Task: Create Card Customer Retention Review in Board Sales Pipeline Management Tools to Workspace Inventory Management Software. Create Card Powerlifting Review in Board Sales Funnel Optimization to Workspace Inventory Management Software. Create Card Customer Retention Review in Board Business Model Business Process Mapping and Optimization to Workspace Inventory Management Software
Action: Mouse moved to (541, 397)
Screenshot: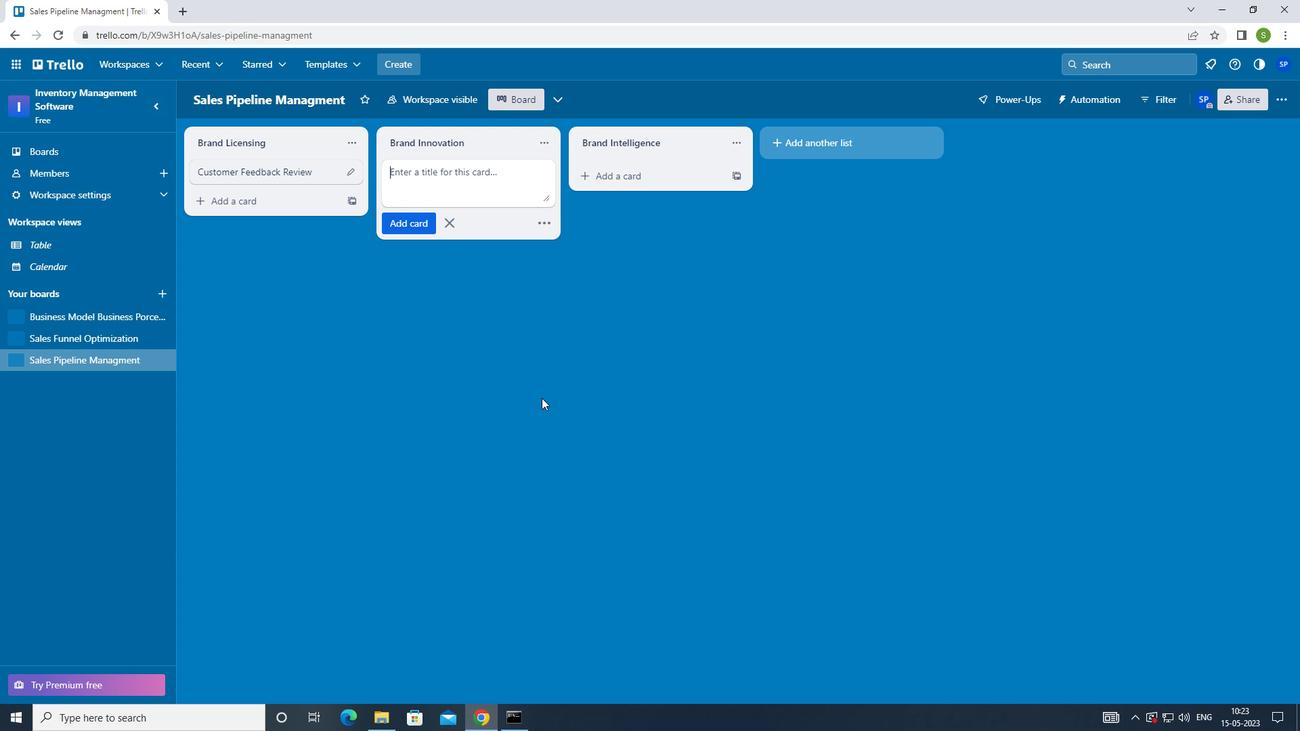 
Action: Key pressed <Key.shift>CUSTO<Key.backspace>OMER<Key.space><Key.shift>RETENTION<Key.space><Key.shift>REVIEW<Key.enter>
Screenshot: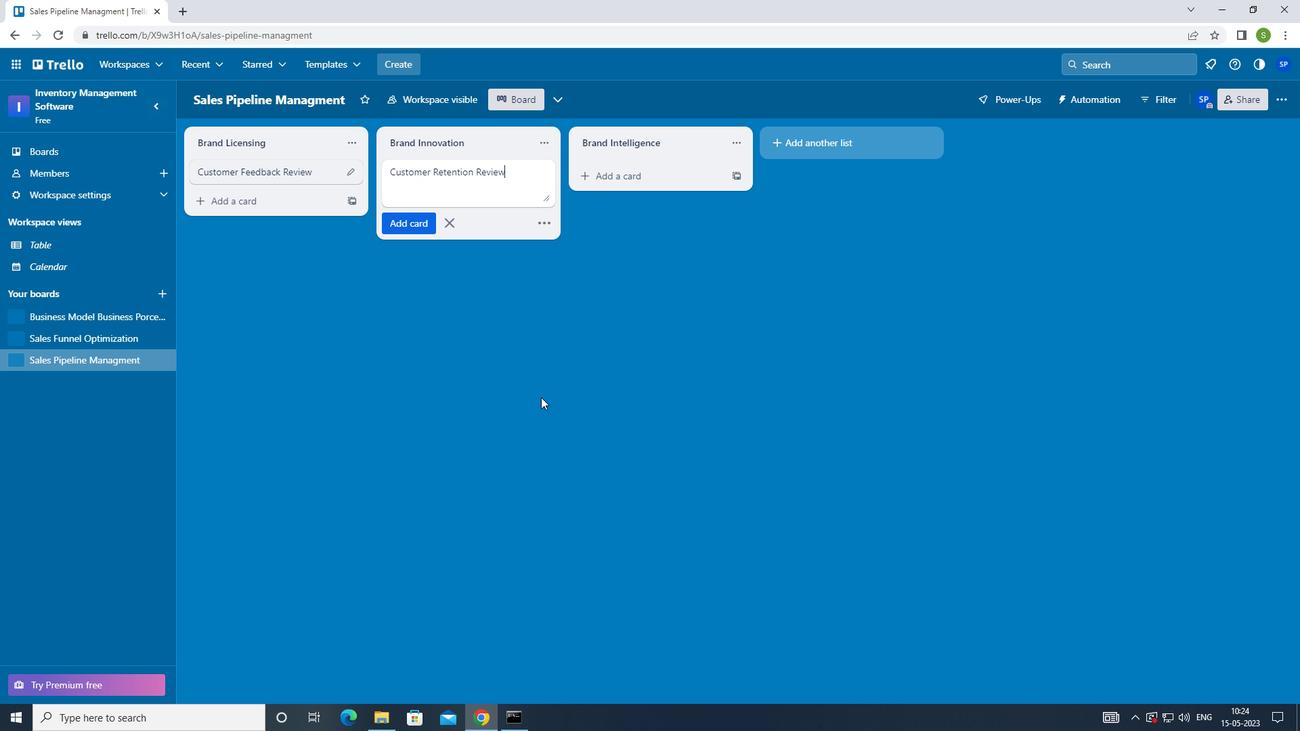 
Action: Mouse moved to (98, 339)
Screenshot: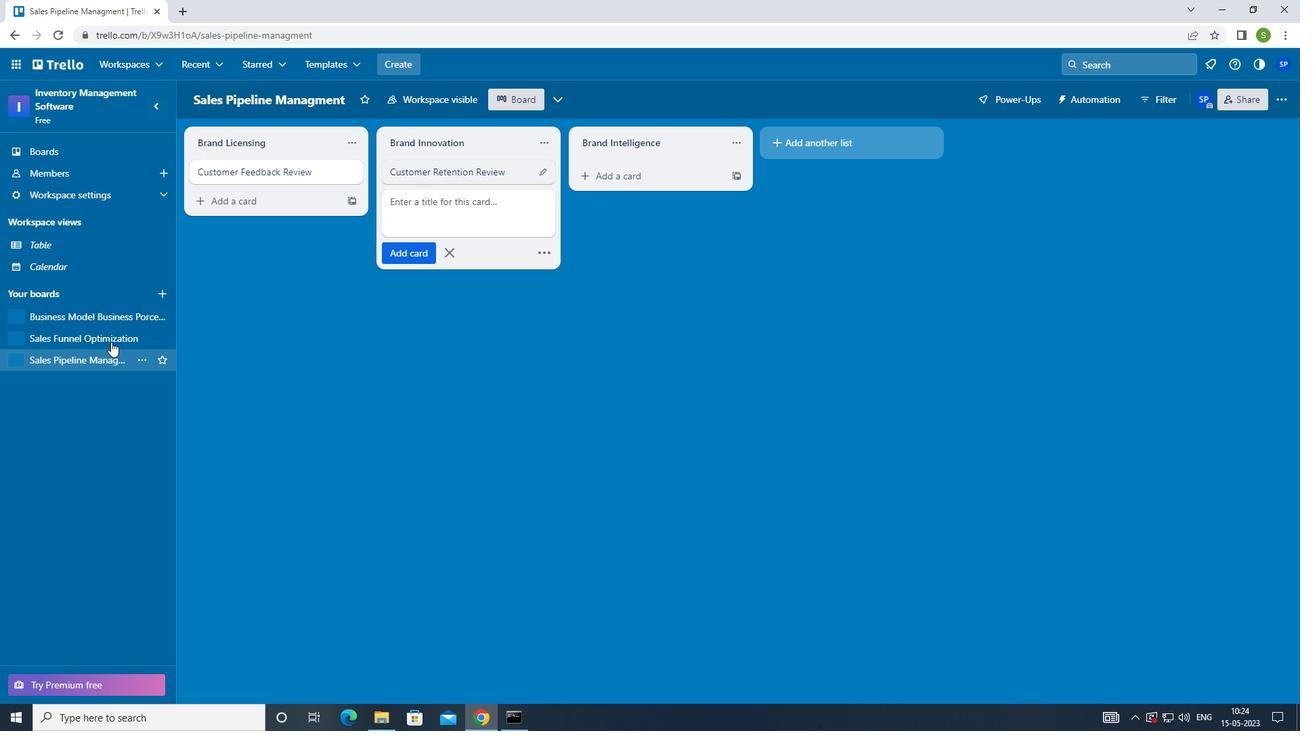 
Action: Mouse pressed left at (98, 339)
Screenshot: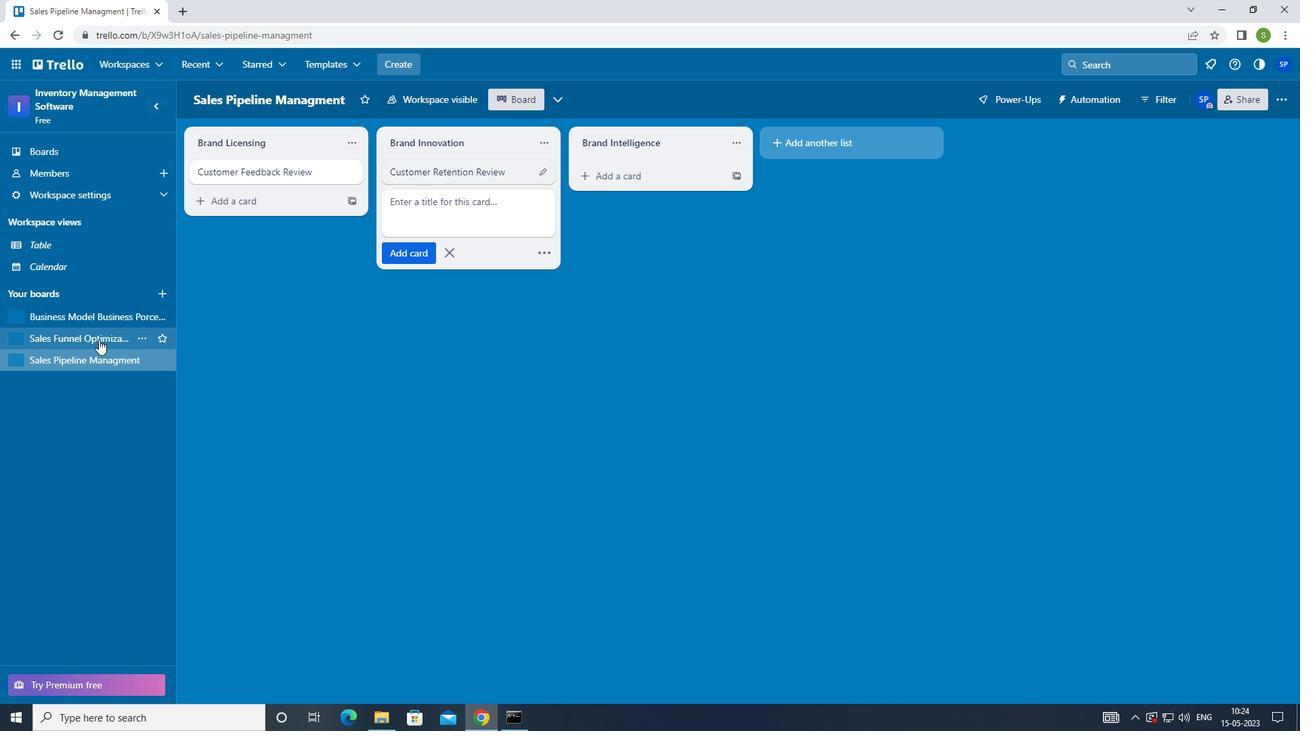 
Action: Mouse moved to (448, 179)
Screenshot: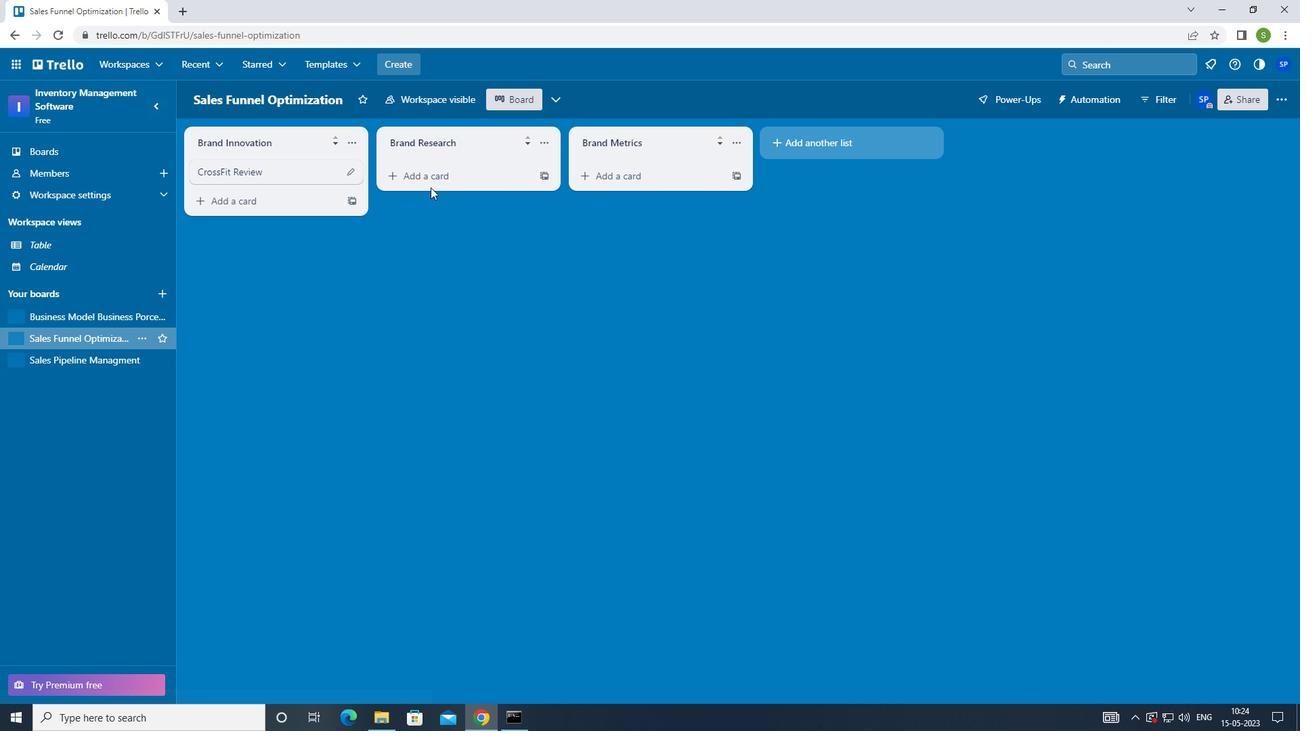 
Action: Mouse pressed left at (448, 179)
Screenshot: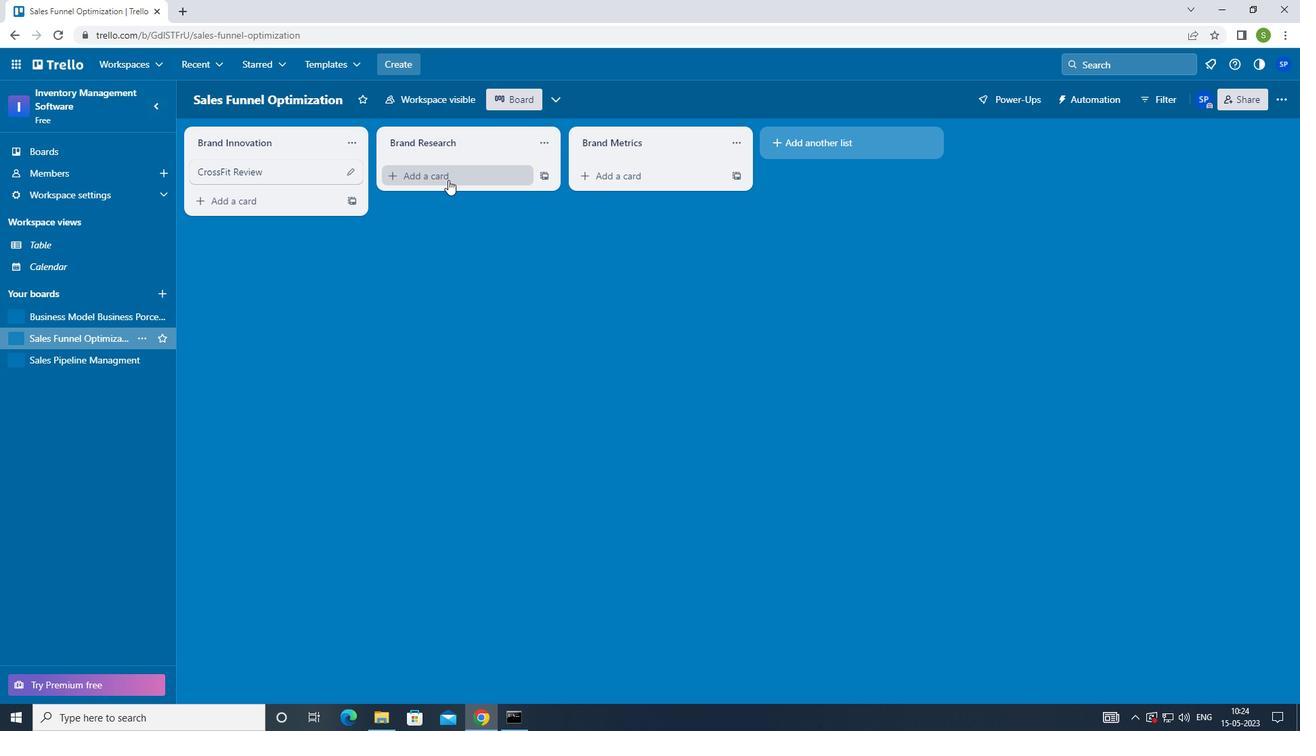 
Action: Mouse moved to (469, 429)
Screenshot: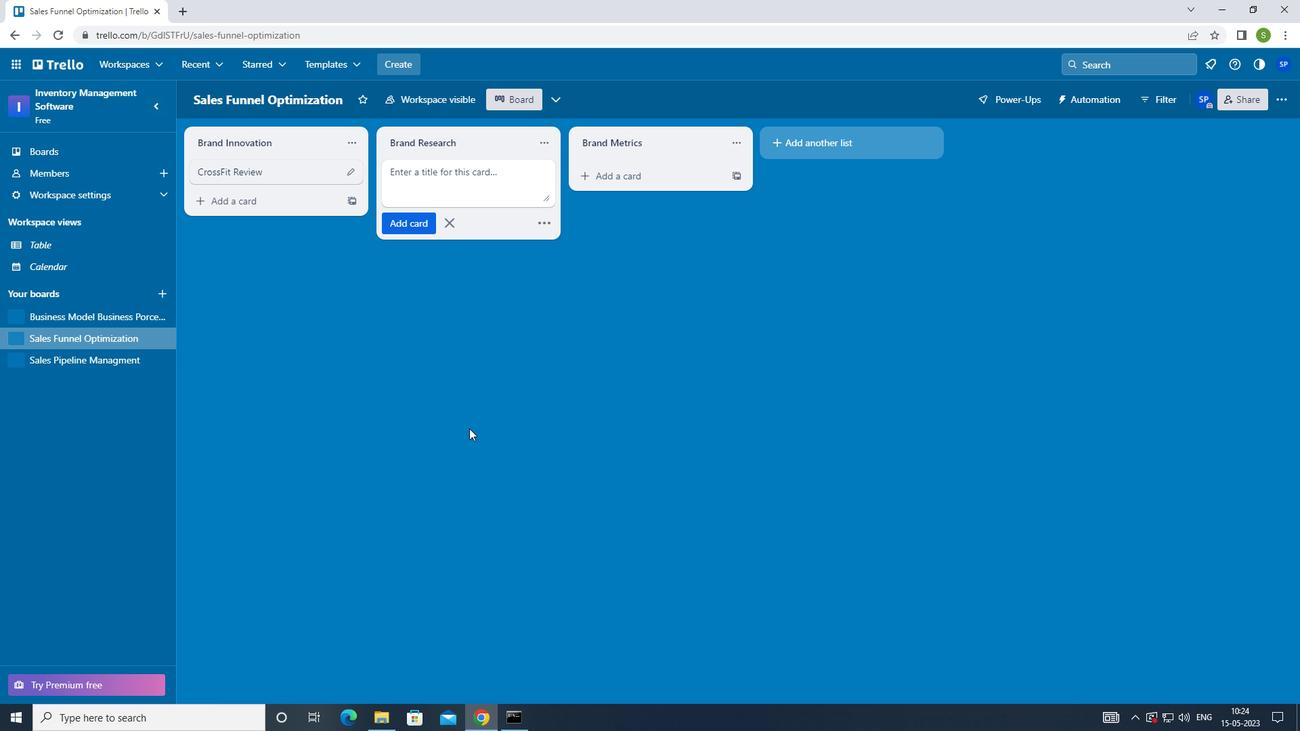 
Action: Key pressed <Key.shift_r>POWERLIFTING<Key.space><Key.shift><Key.shift><Key.shift><Key.shift><Key.shift><Key.shift><Key.shift><Key.shift><Key.shift><Key.shift><Key.shift><Key.shift><Key.shift><Key.shift>REVIEW<Key.enter>
Screenshot: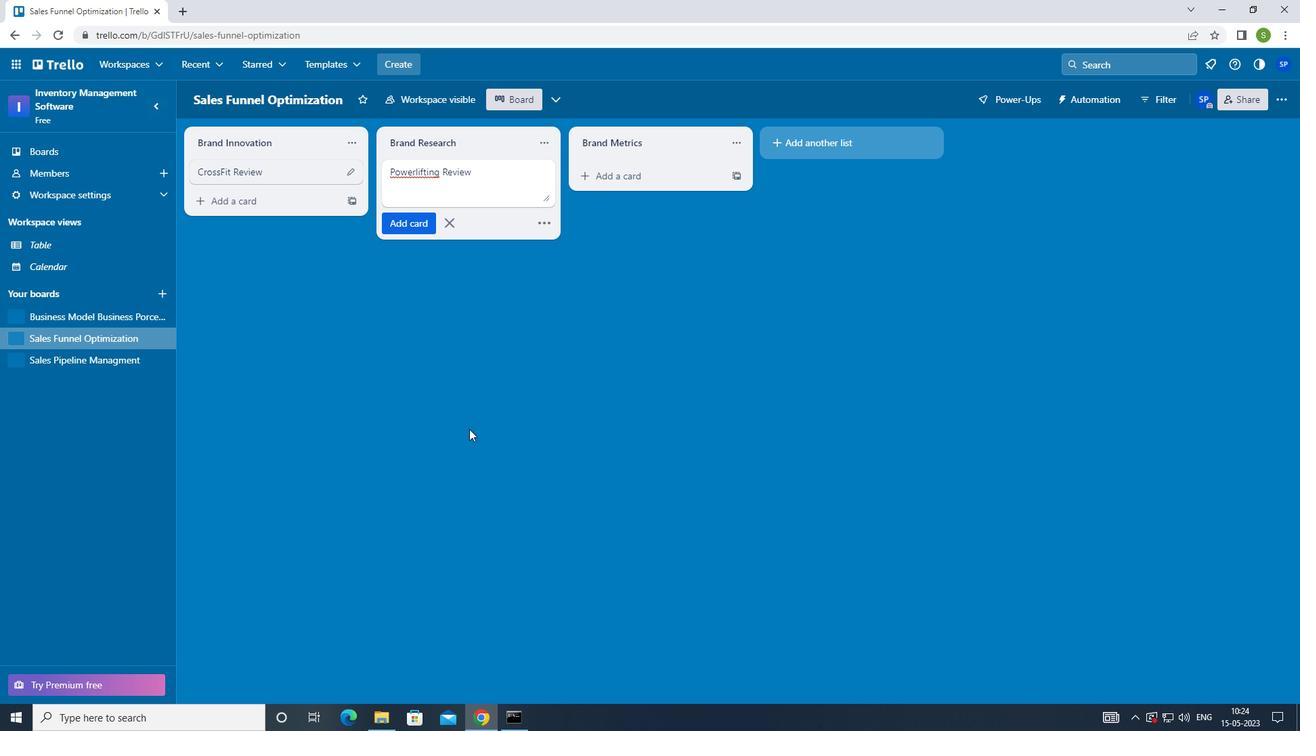 
Action: Mouse moved to (69, 314)
Screenshot: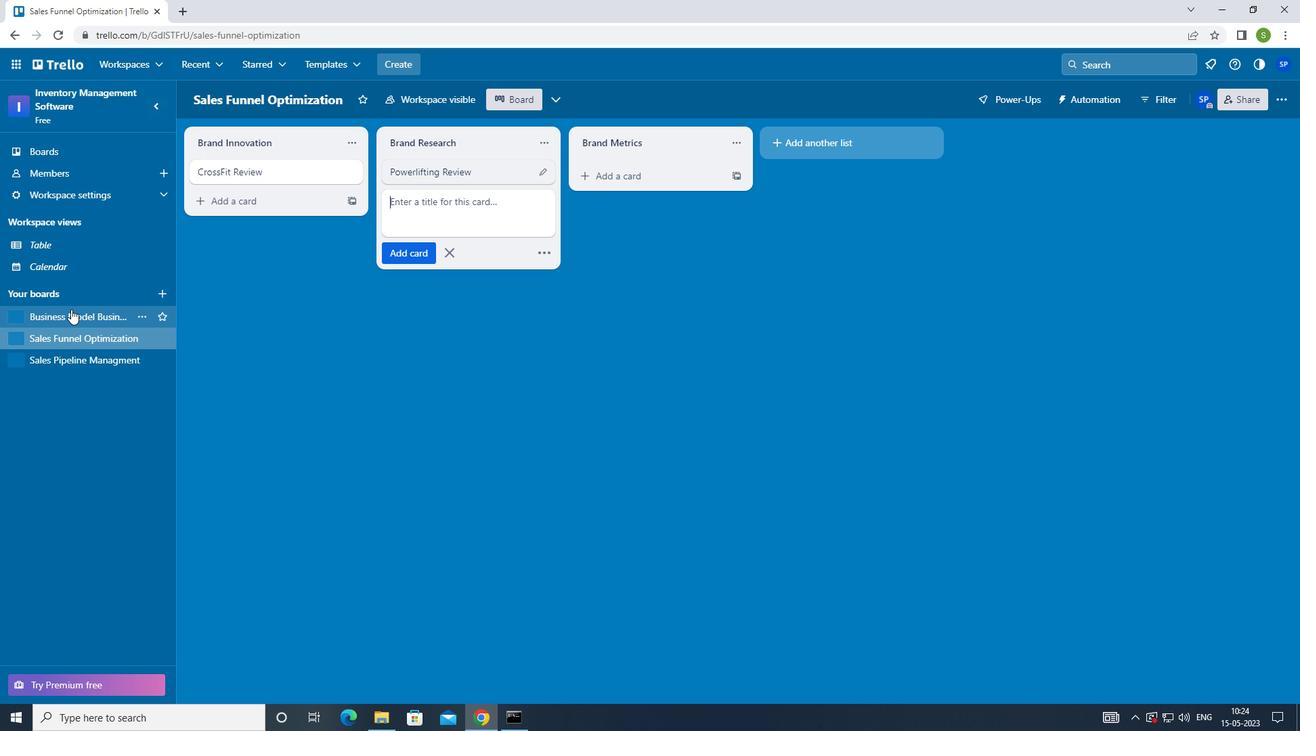 
Action: Mouse pressed left at (69, 314)
Screenshot: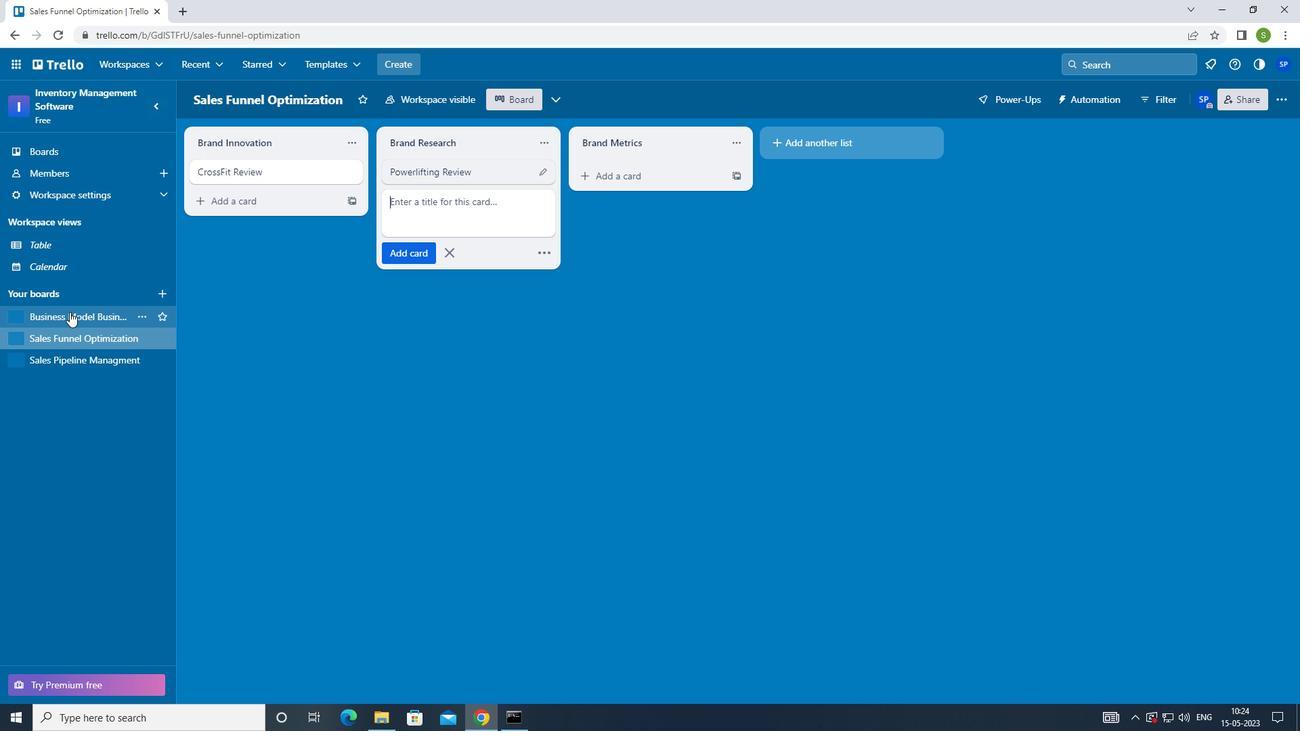
Action: Mouse moved to (419, 178)
Screenshot: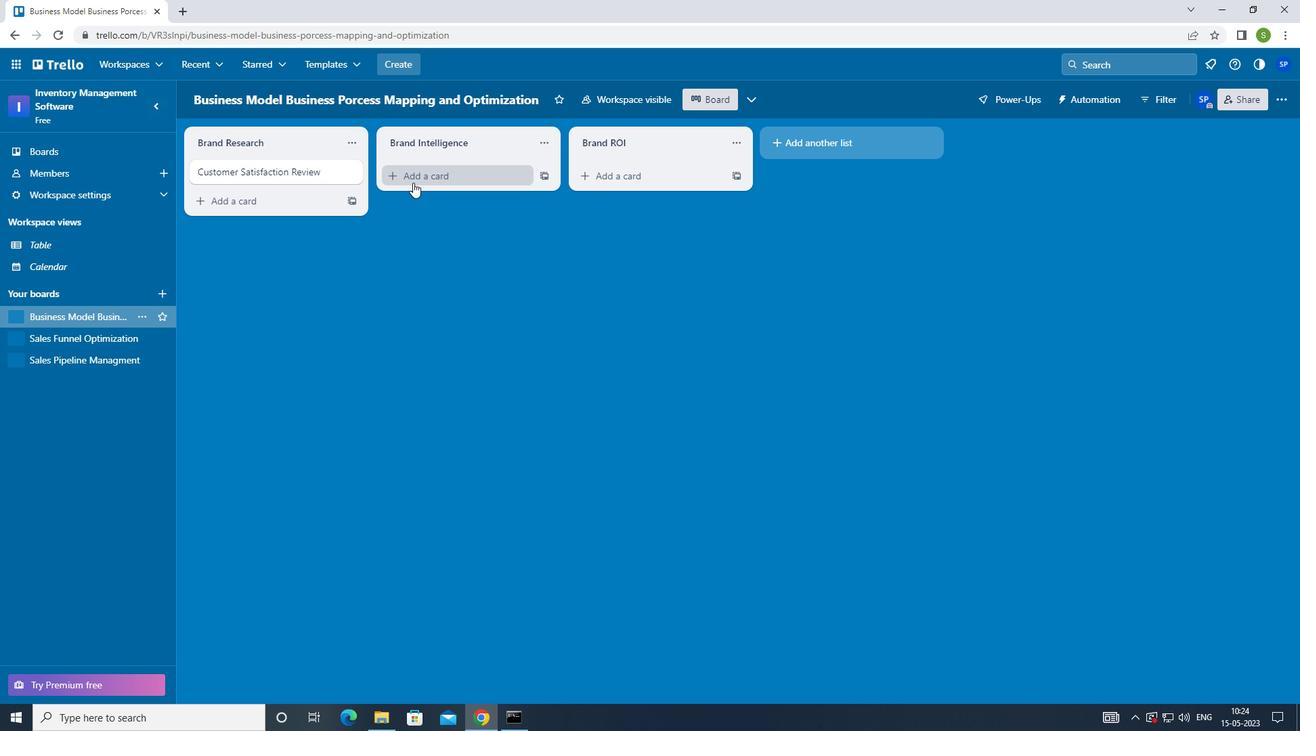 
Action: Mouse pressed left at (419, 178)
Screenshot: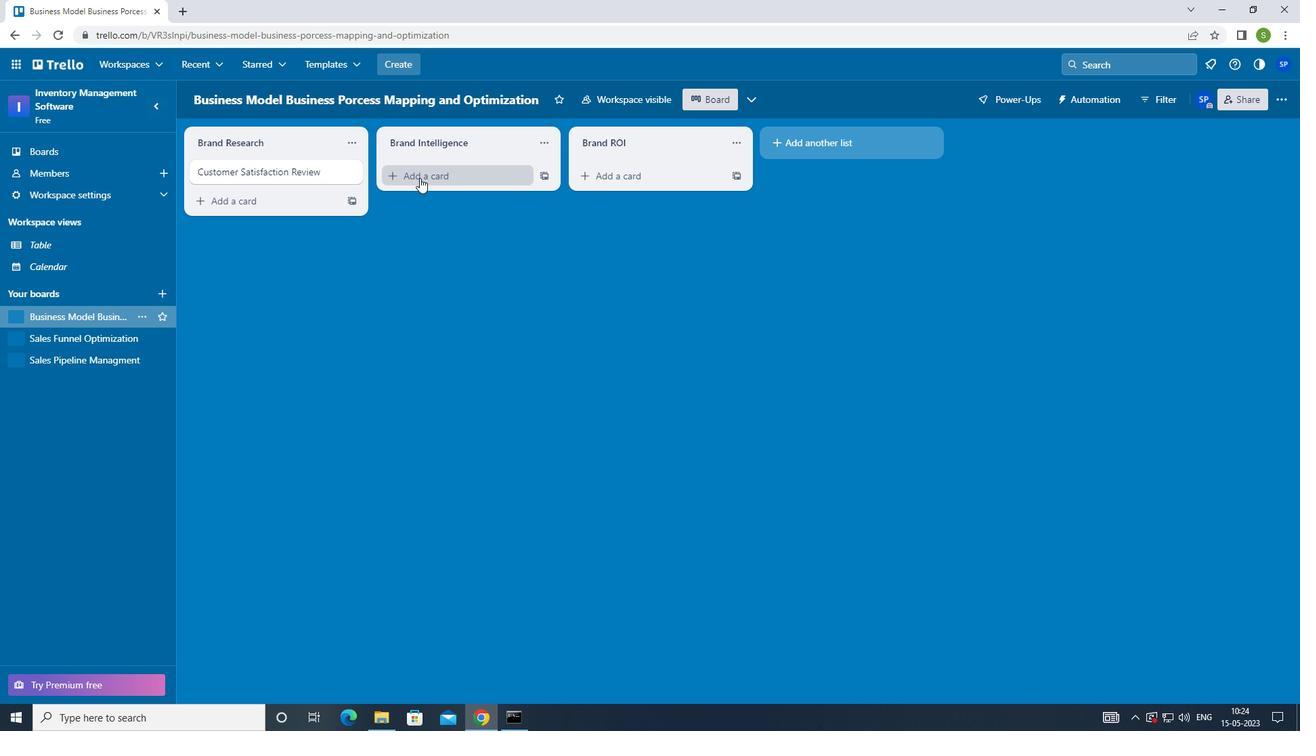 
Action: Mouse moved to (390, 403)
Screenshot: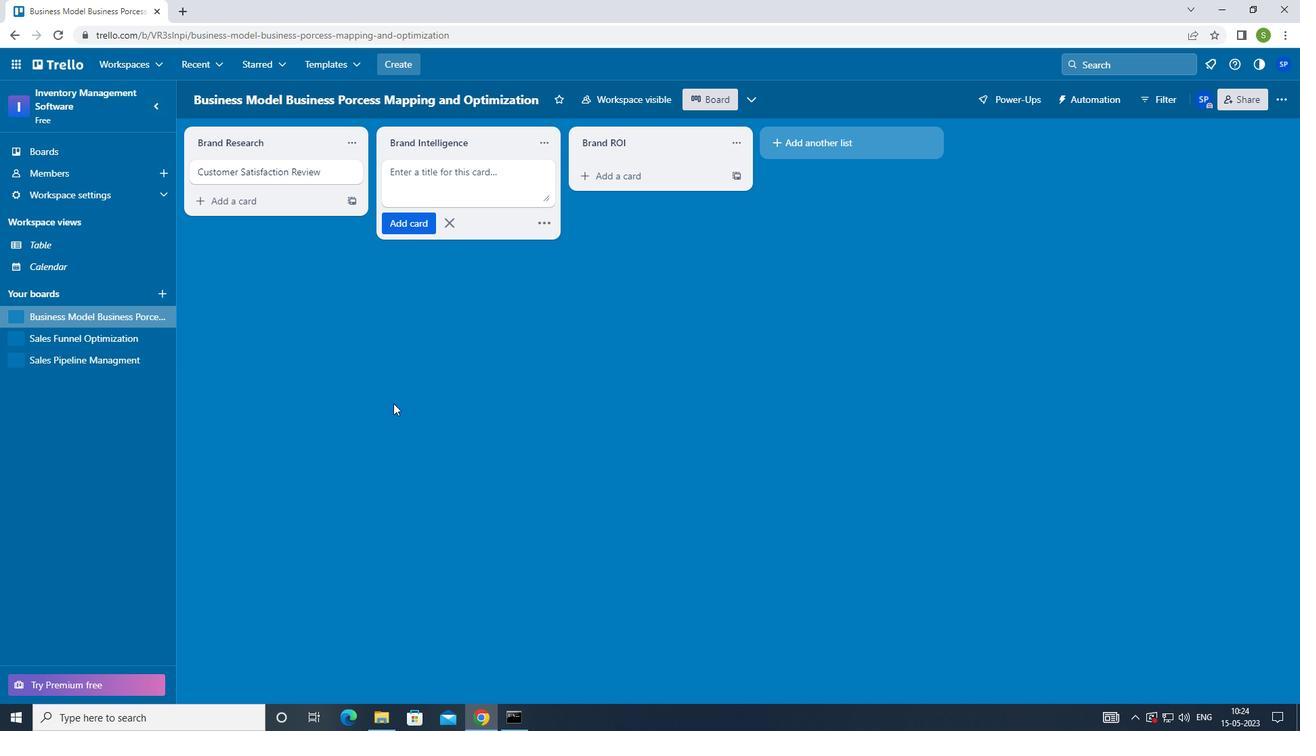 
Action: Key pressed <Key.shift>CUSTOMER<Key.space><Key.shift>RETENTION<Key.space><Key.shift>REVIEW
Screenshot: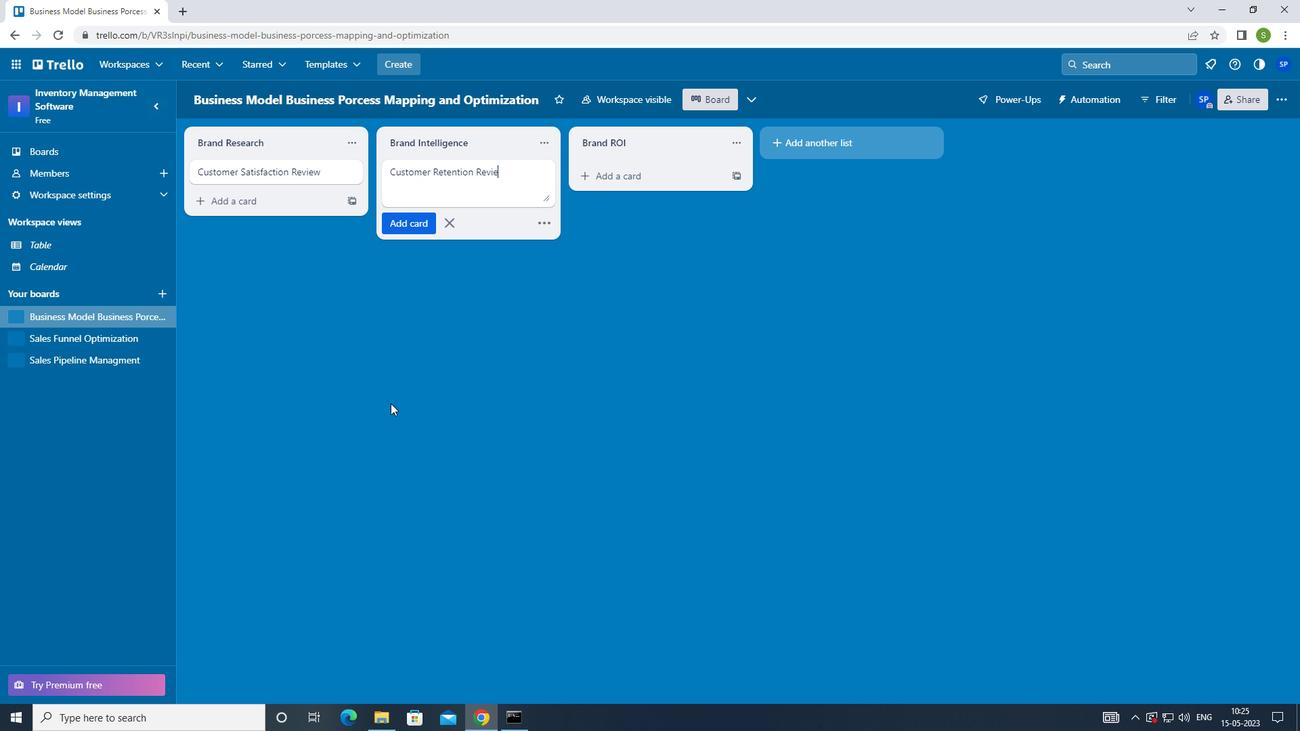 
Action: Mouse moved to (406, 331)
Screenshot: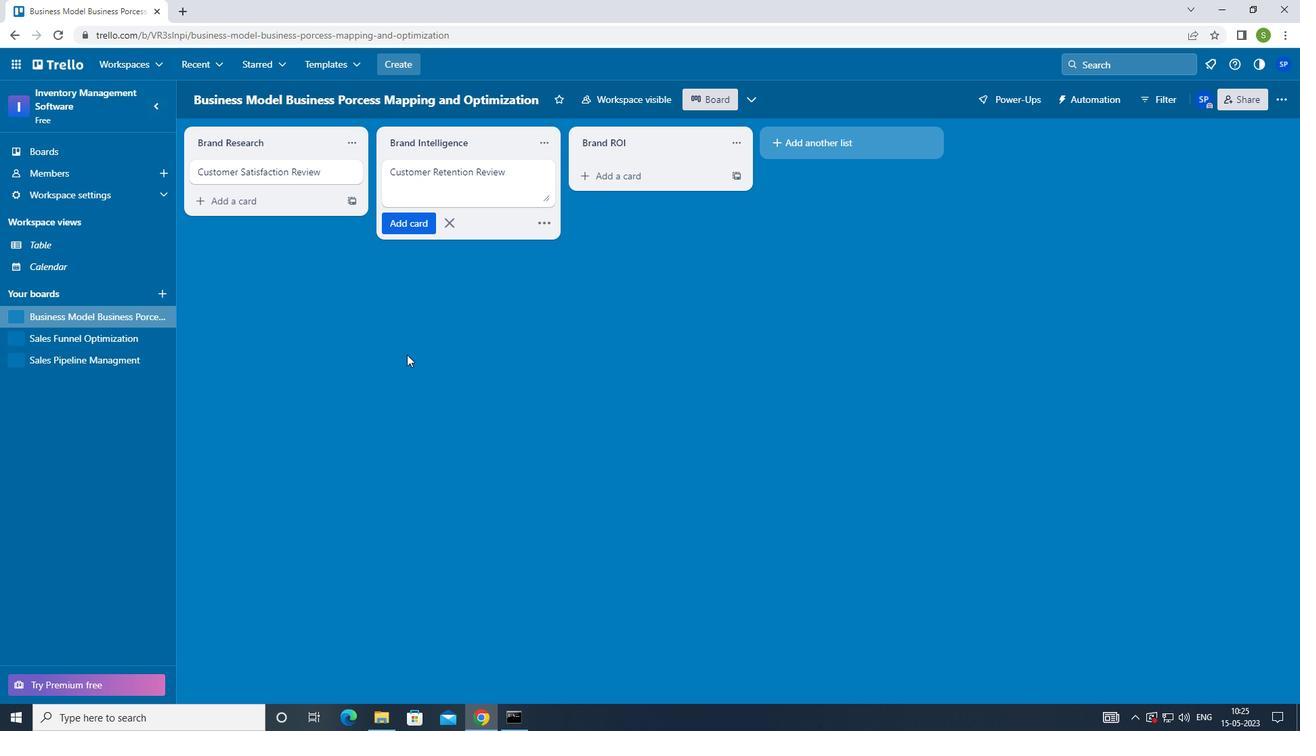 
Action: Key pressed <Key.enter><Key.f8>
Screenshot: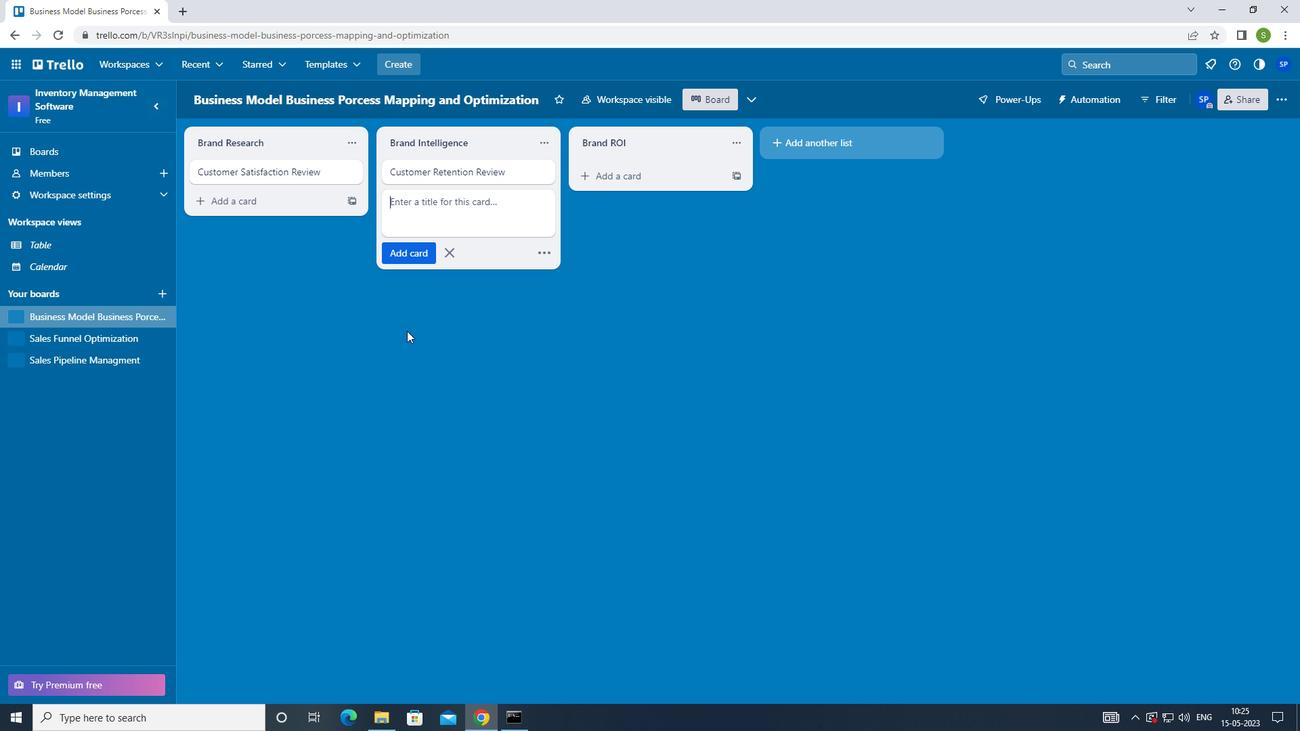 
